 Task: Assign Issue Issue0000000256 to Sprint Sprint0000000154 in Scrum Project Project0000000052 in Jira. Assign Issue Issue0000000257 to Sprint Sprint0000000154 in Scrum Project Project0000000052 in Jira. Assign Issue Issue0000000258 to Sprint Sprint0000000155 in Scrum Project Project0000000052 in Jira. Assign Issue Issue0000000259 to Sprint Sprint0000000155 in Scrum Project Project0000000052 in Jira. Assign Issue Issue0000000260 to Sprint Sprint0000000156 in Scrum Project Project0000000052 in Jira
Action: Mouse moved to (285, 97)
Screenshot: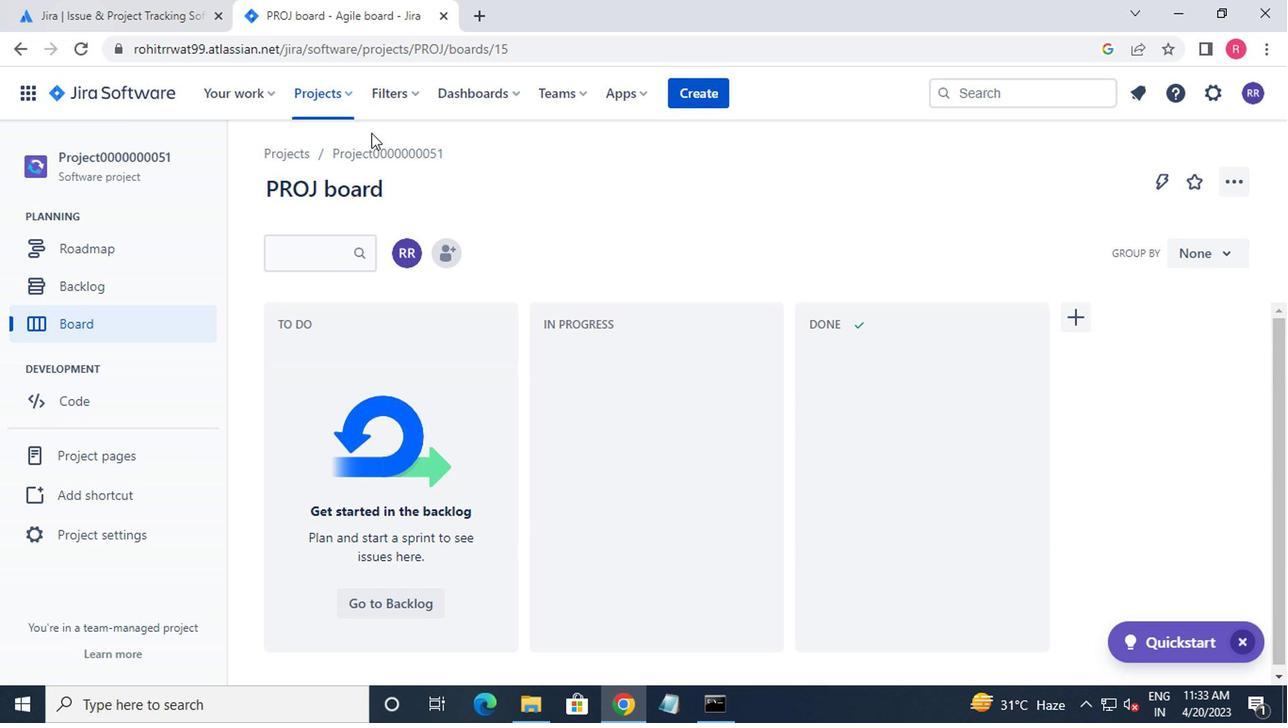 
Action: Mouse pressed left at (285, 97)
Screenshot: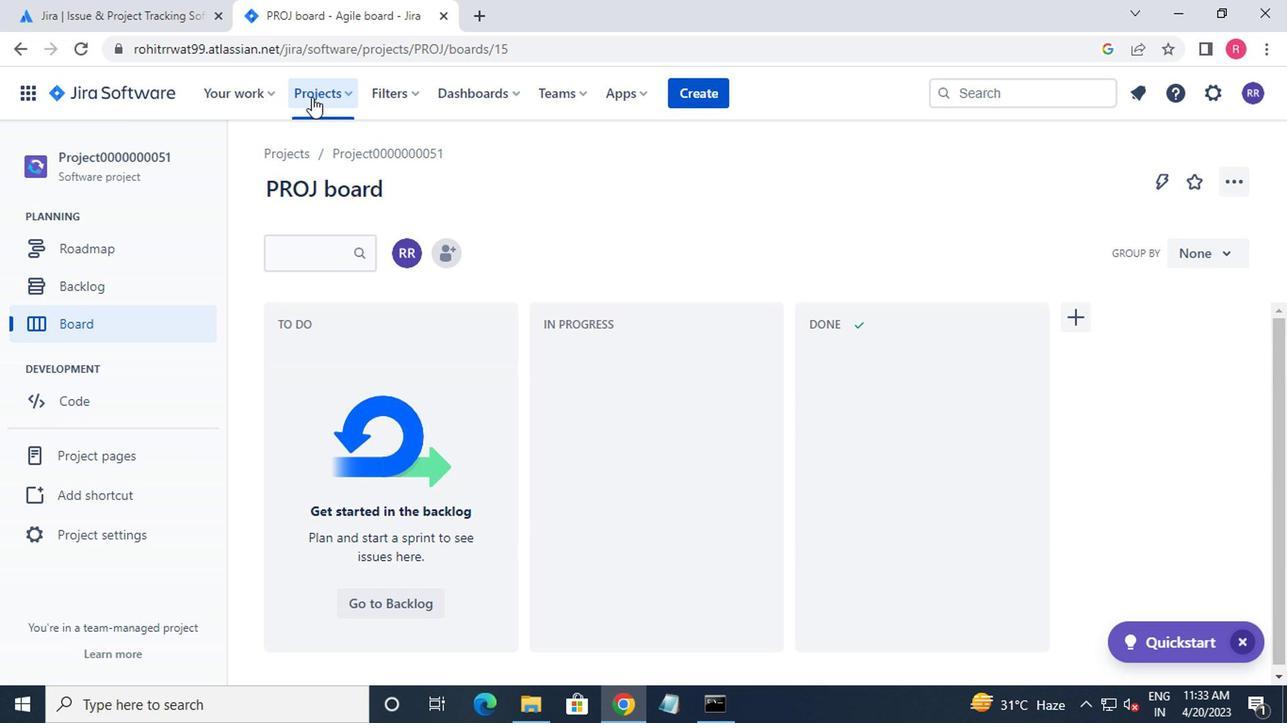 
Action: Mouse moved to (363, 206)
Screenshot: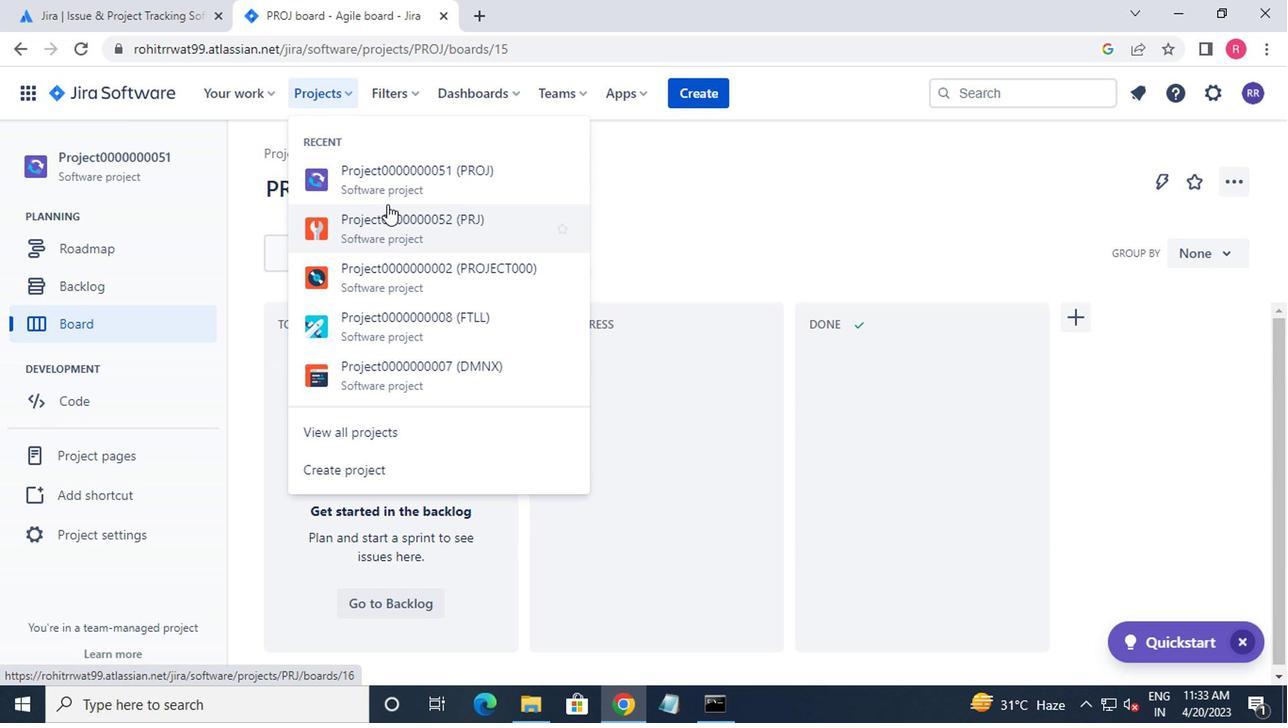 
Action: Mouse pressed left at (363, 206)
Screenshot: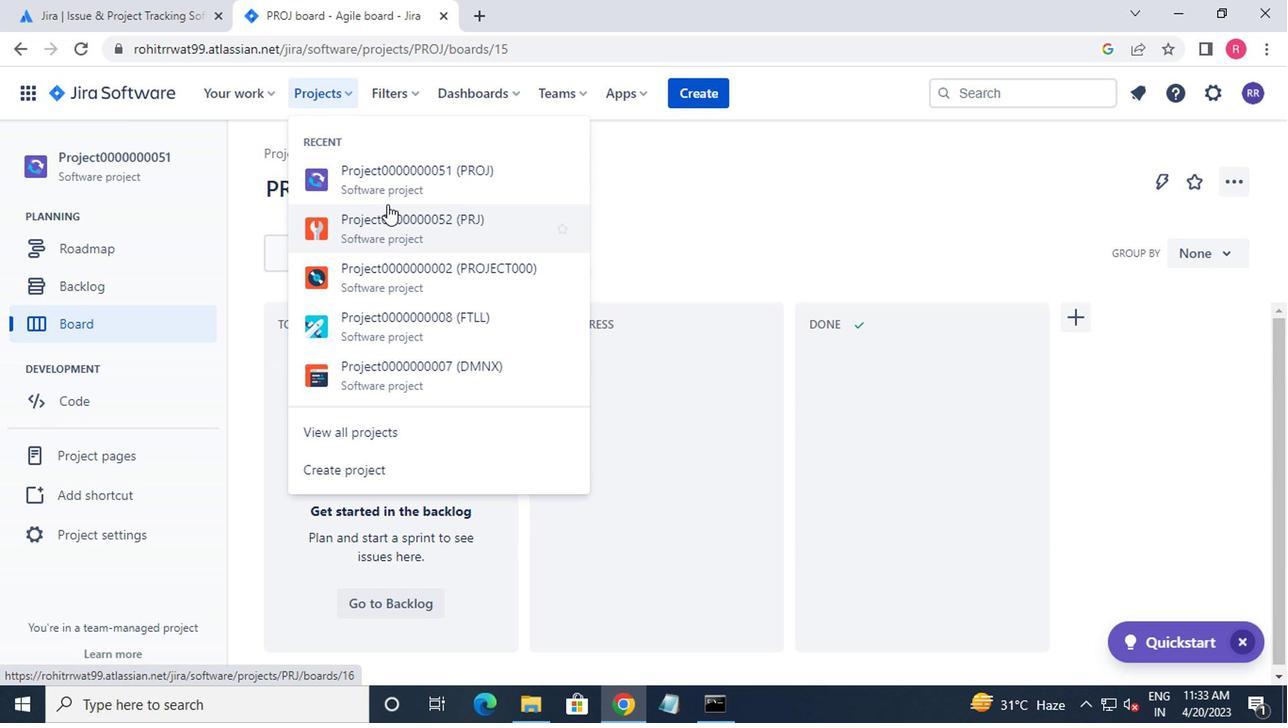 
Action: Mouse moved to (117, 286)
Screenshot: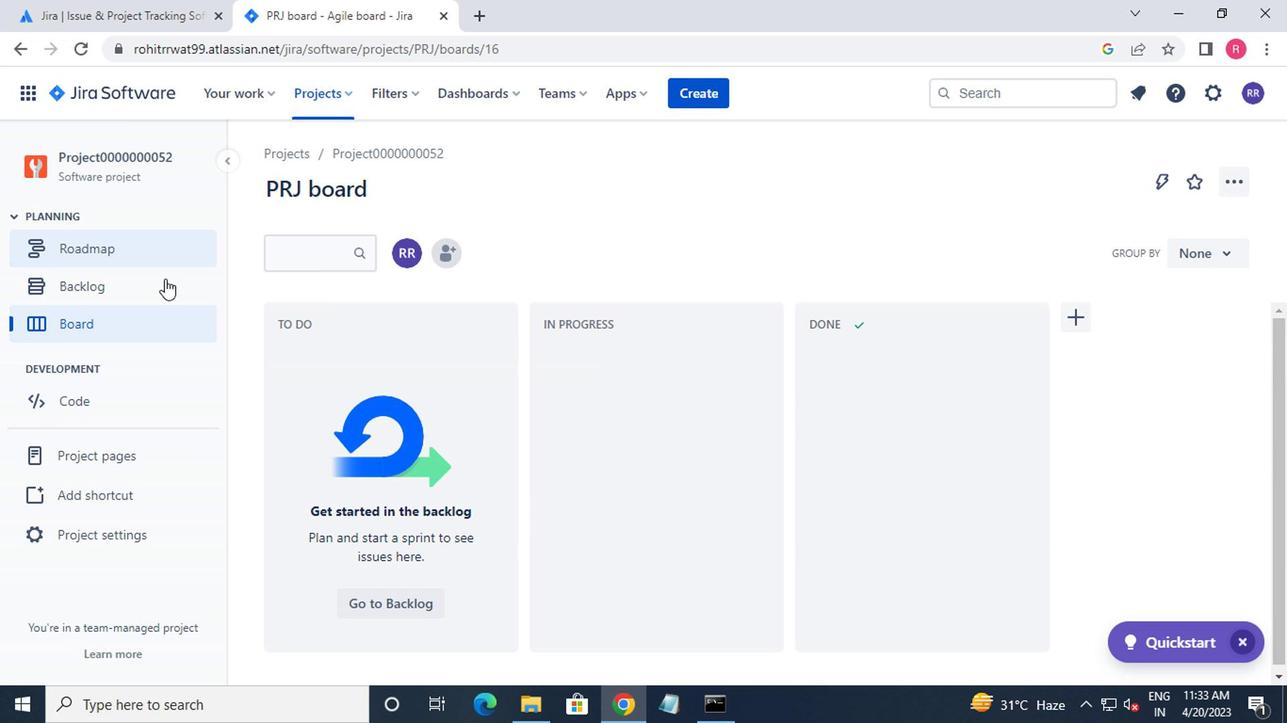 
Action: Mouse pressed left at (117, 286)
Screenshot: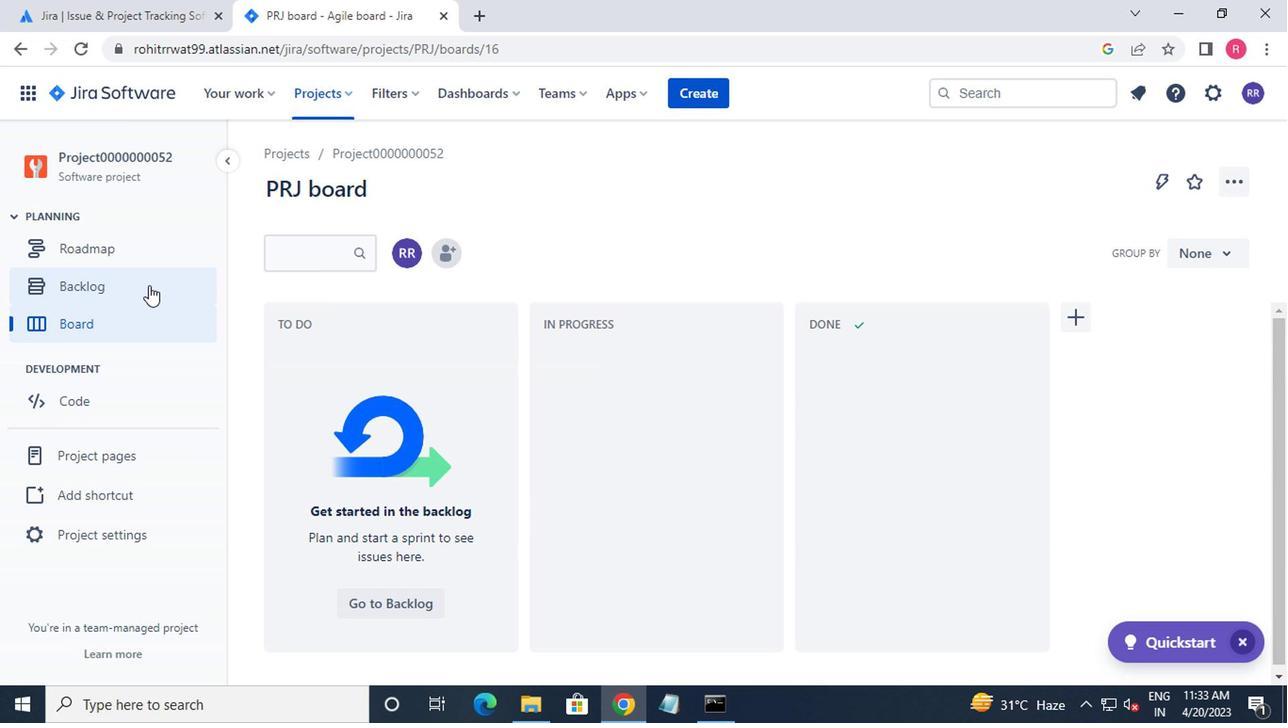 
Action: Mouse moved to (496, 372)
Screenshot: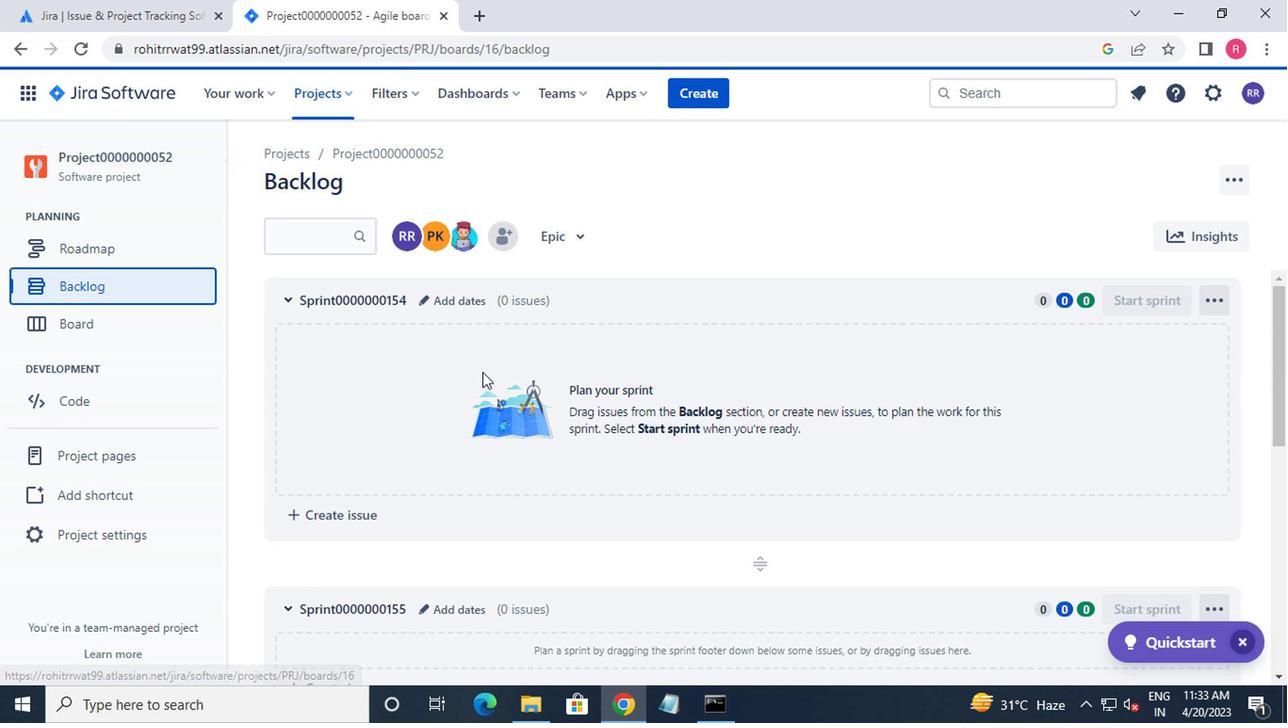 
Action: Mouse scrolled (496, 372) with delta (0, 0)
Screenshot: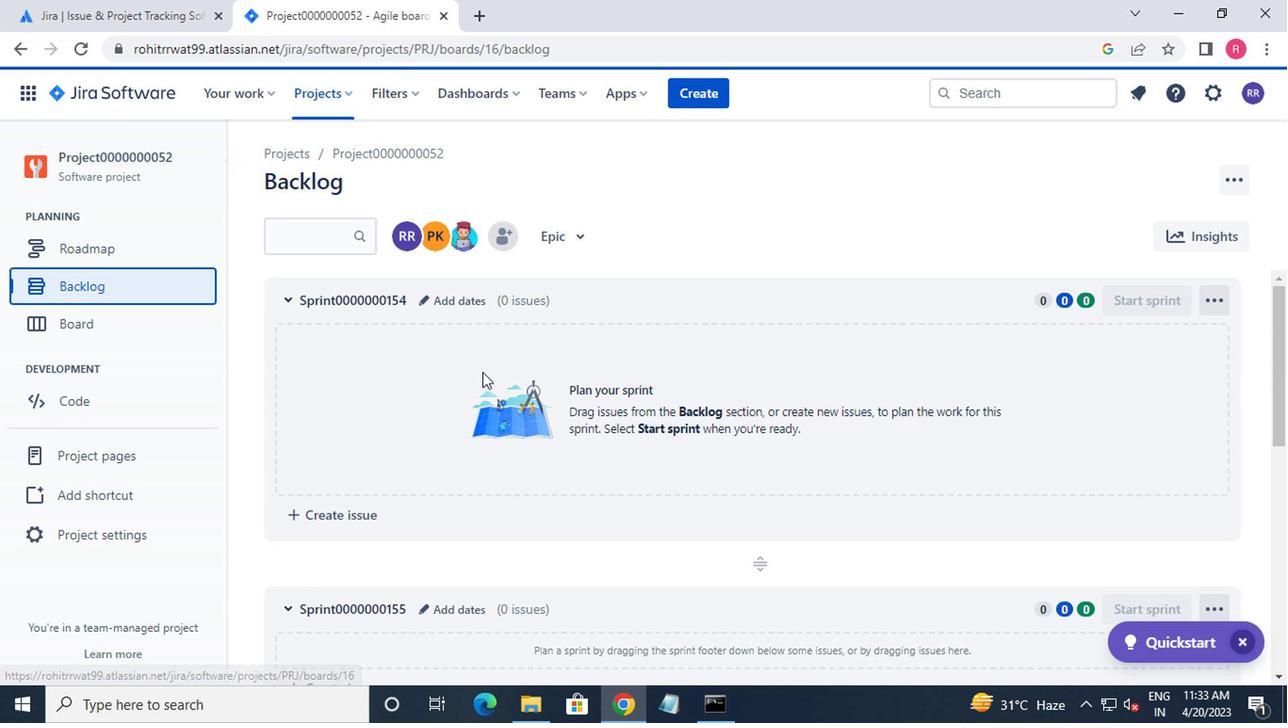 
Action: Mouse moved to (498, 374)
Screenshot: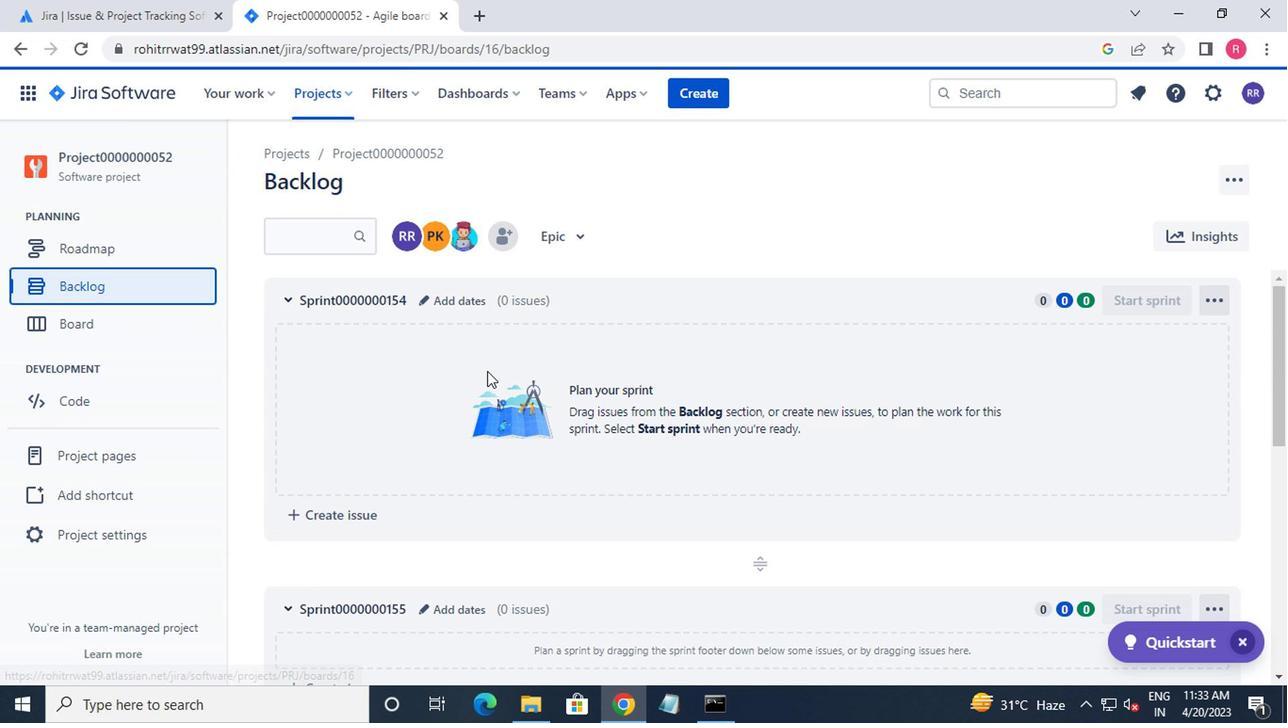 
Action: Mouse scrolled (498, 374) with delta (0, 0)
Screenshot: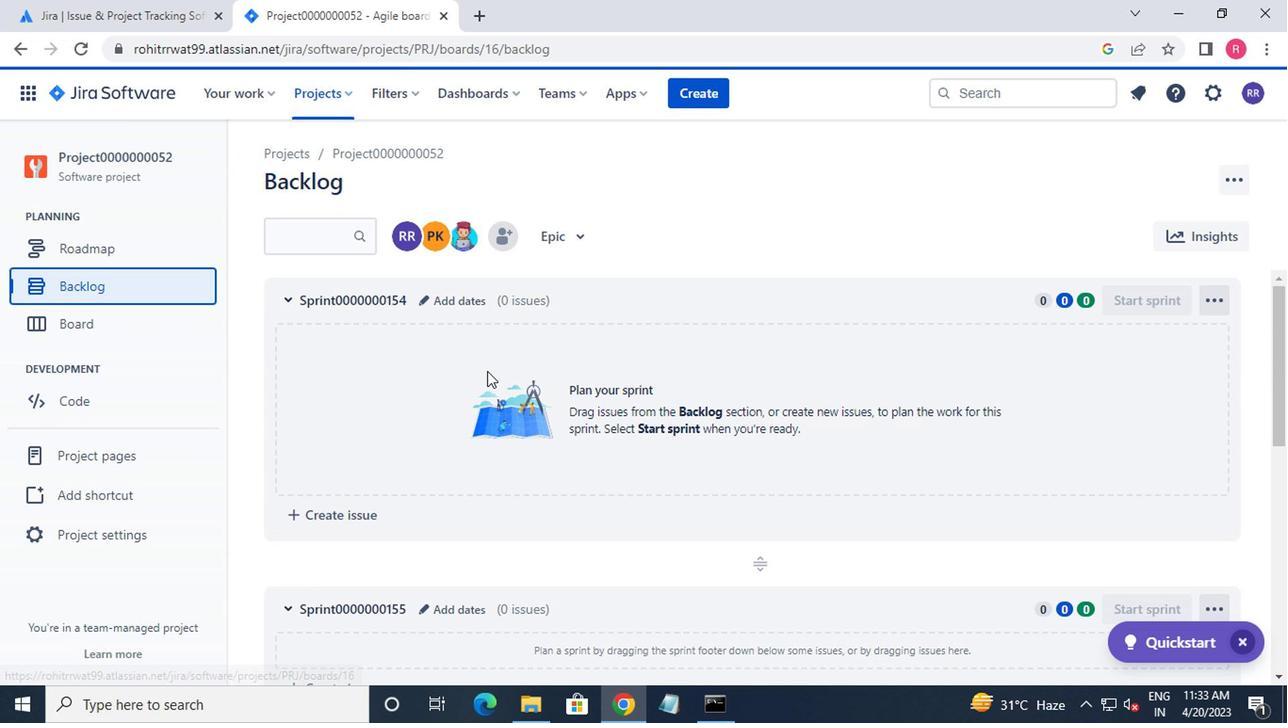 
Action: Mouse scrolled (498, 374) with delta (0, 0)
Screenshot: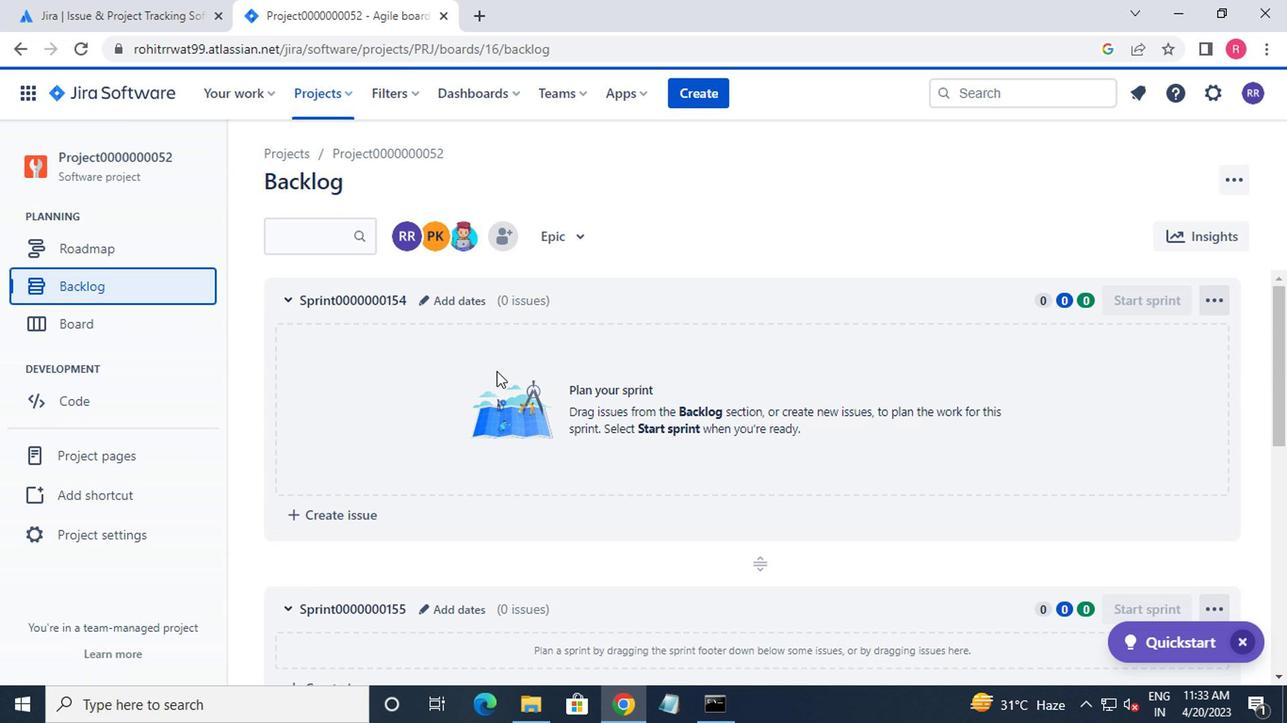 
Action: Mouse moved to (499, 374)
Screenshot: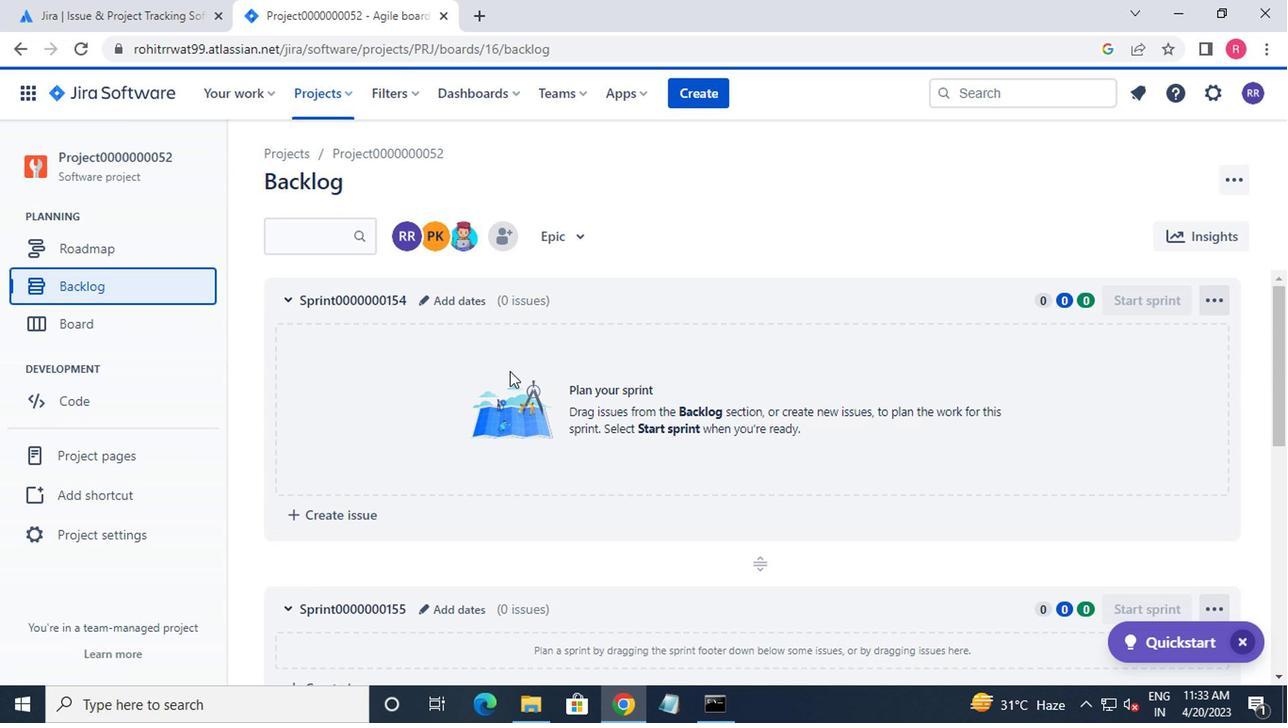 
Action: Mouse scrolled (499, 374) with delta (0, 0)
Screenshot: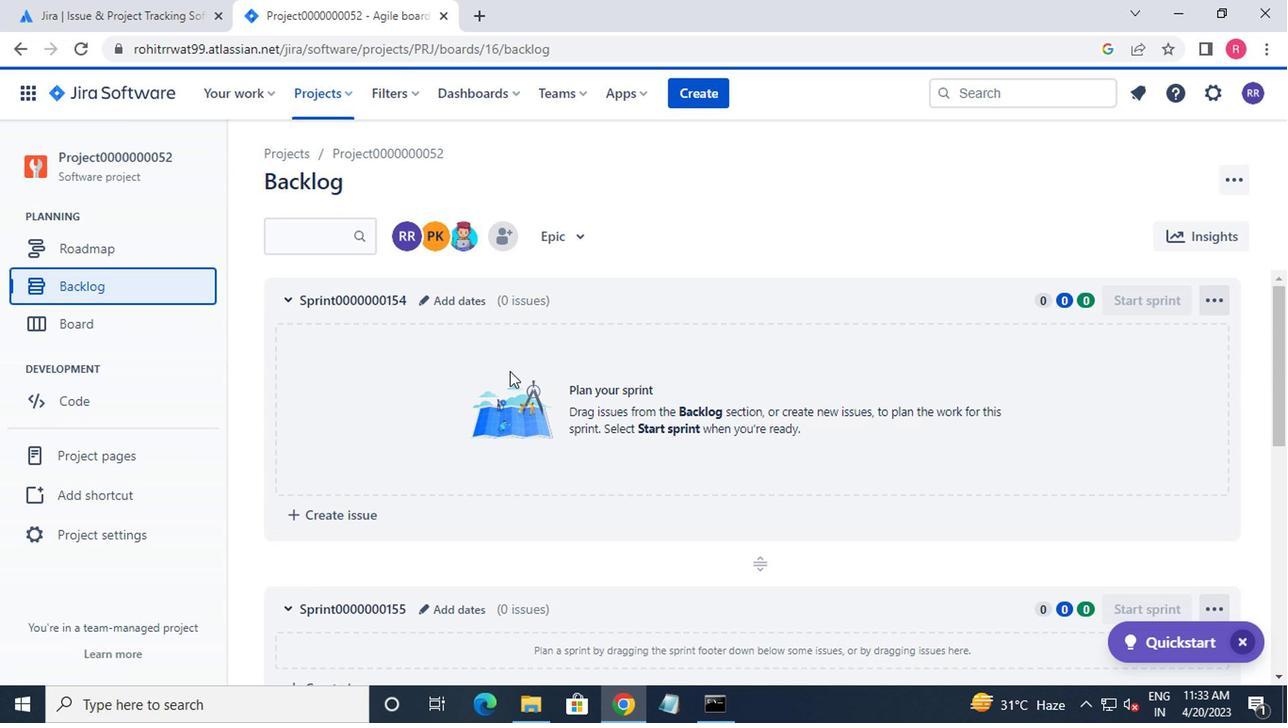 
Action: Mouse moved to (508, 471)
Screenshot: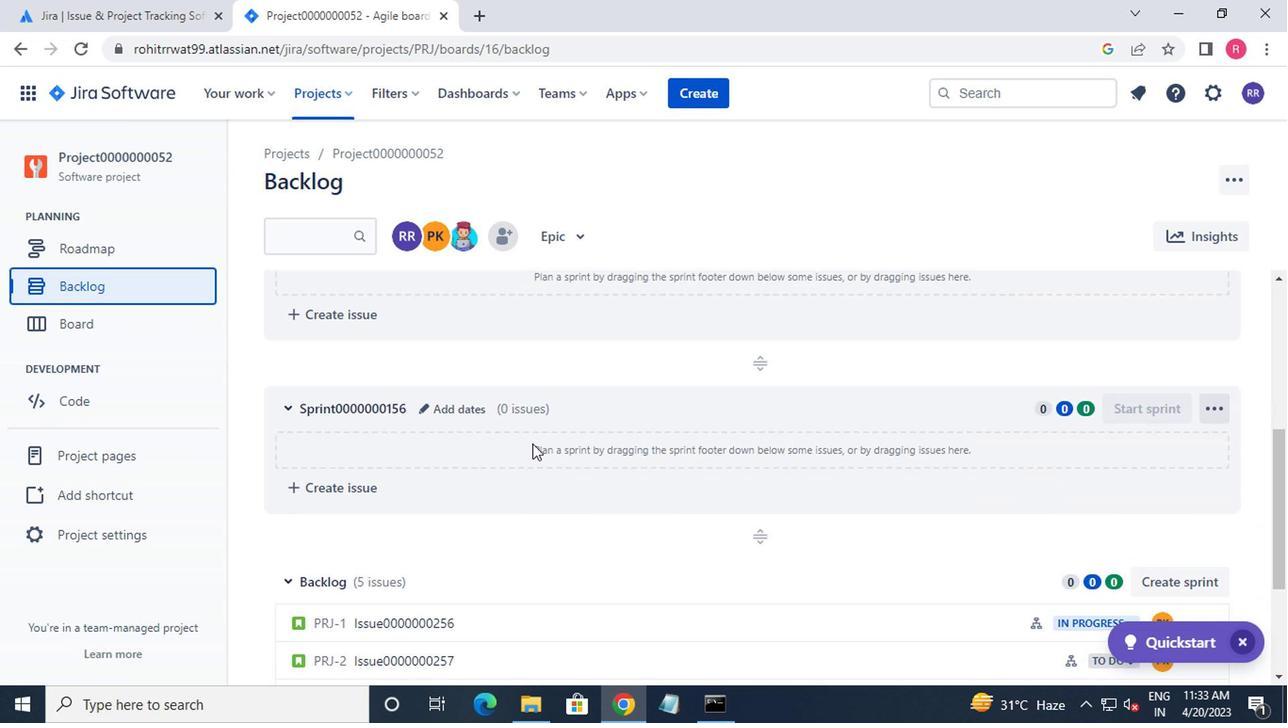 
Action: Mouse scrolled (508, 471) with delta (0, 0)
Screenshot: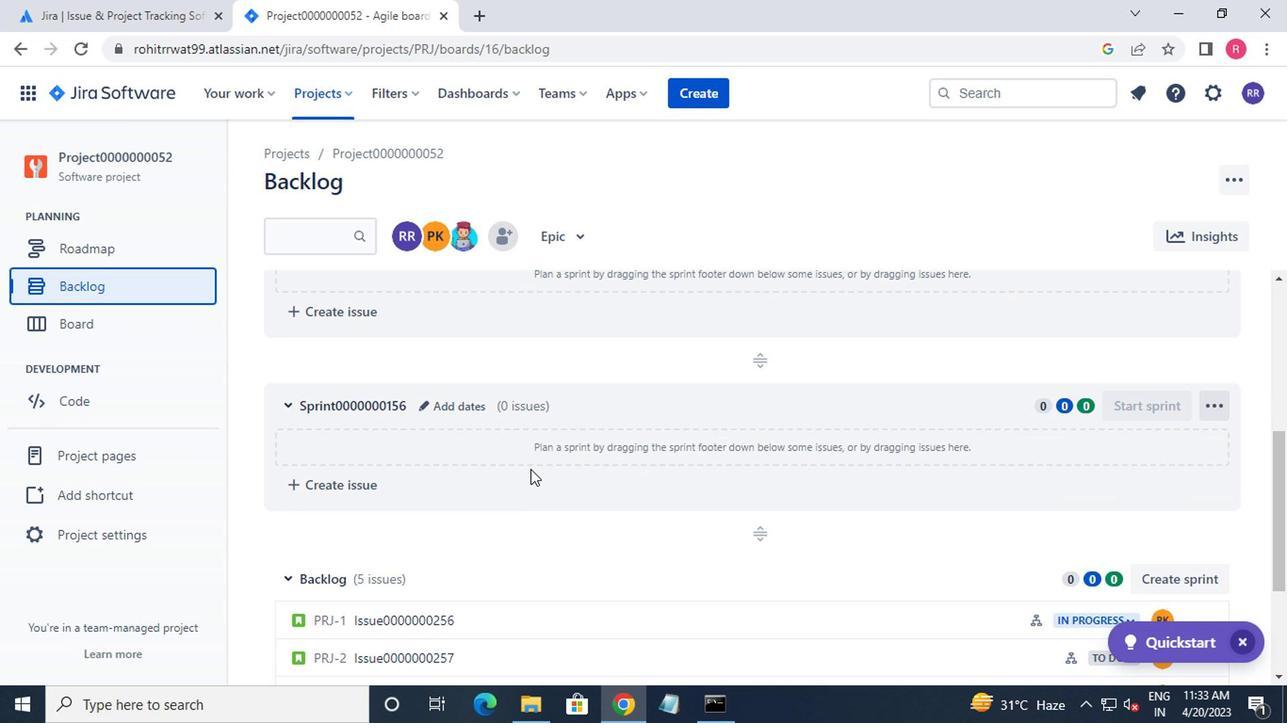 
Action: Mouse moved to (1188, 536)
Screenshot: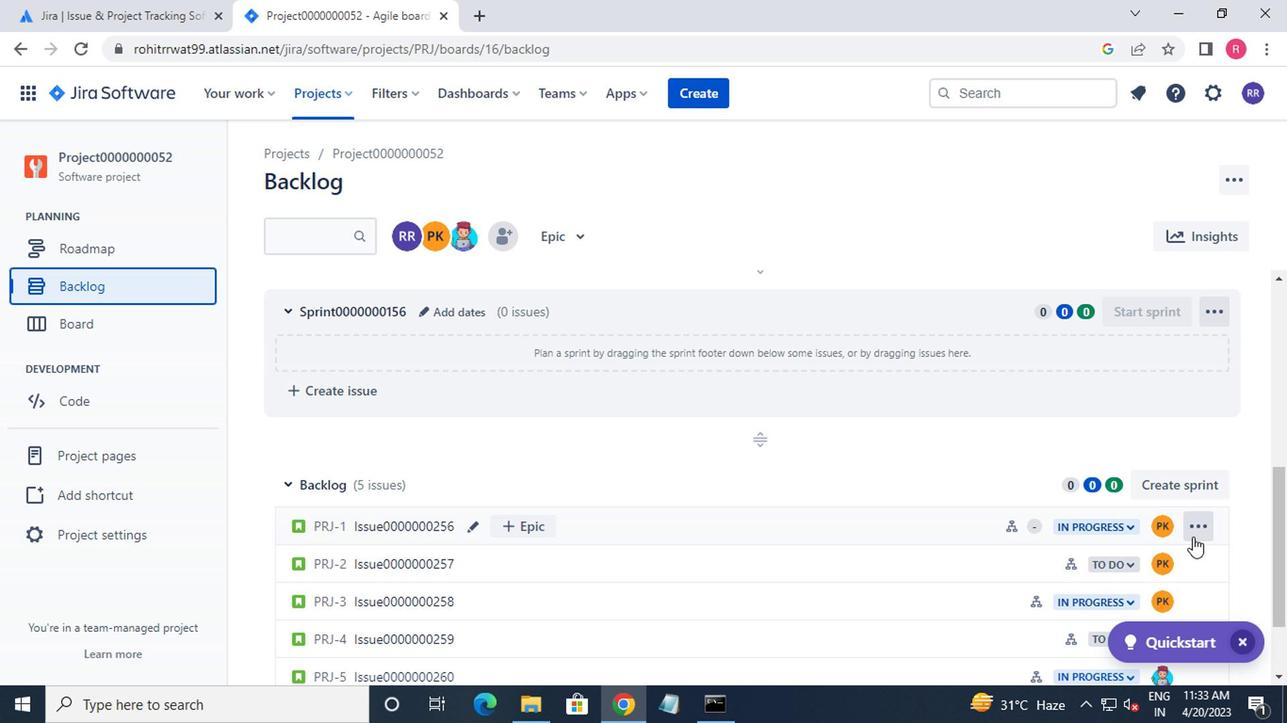 
Action: Mouse pressed left at (1188, 536)
Screenshot: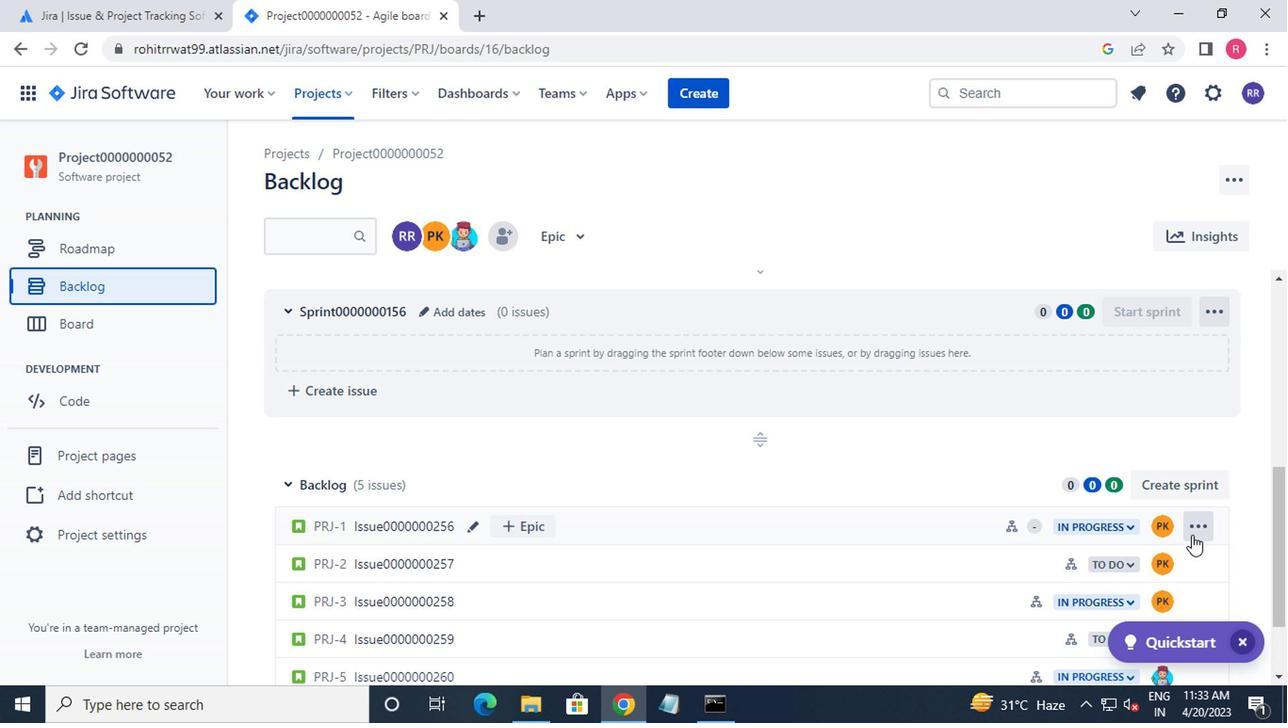 
Action: Mouse moved to (1122, 399)
Screenshot: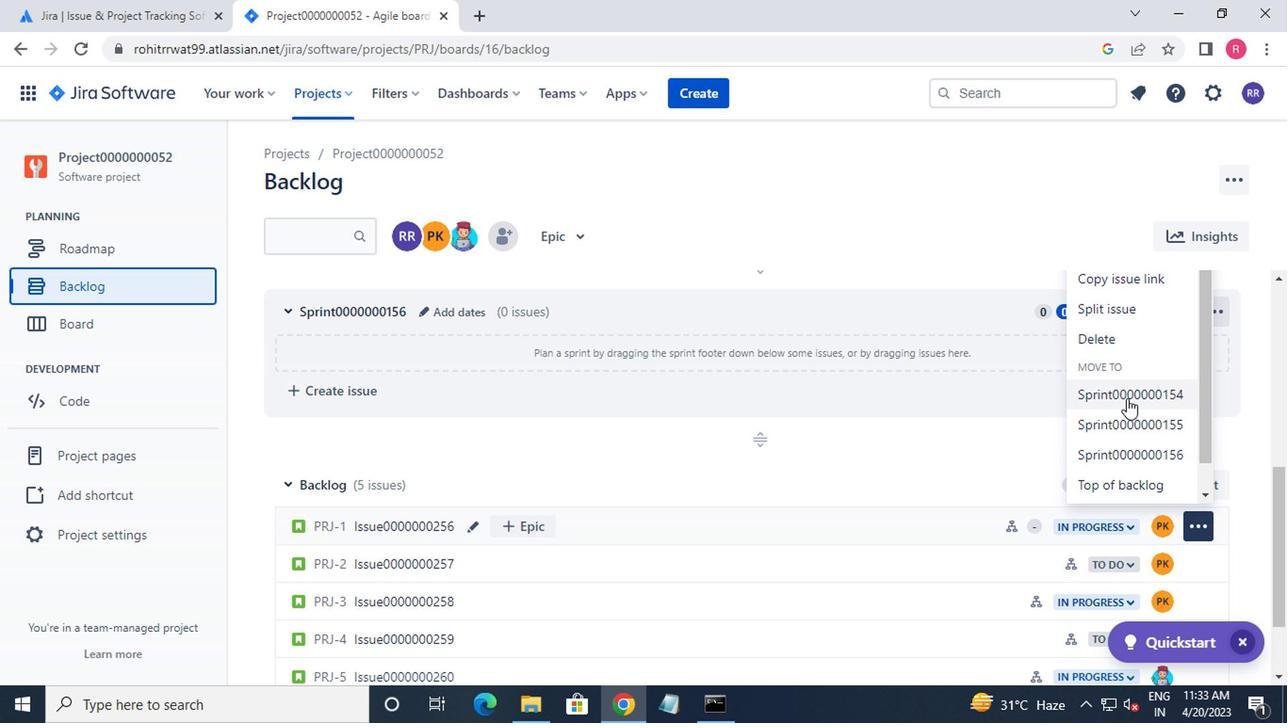 
Action: Mouse pressed left at (1122, 399)
Screenshot: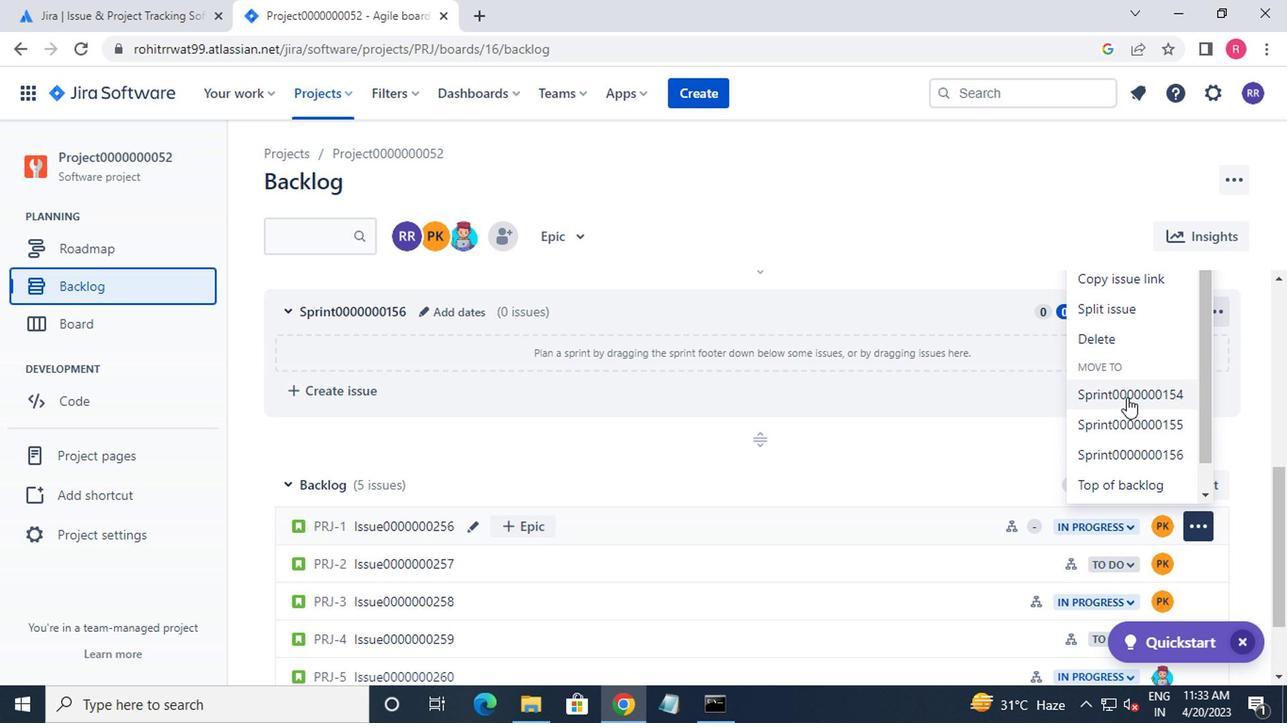 
Action: Mouse moved to (1193, 535)
Screenshot: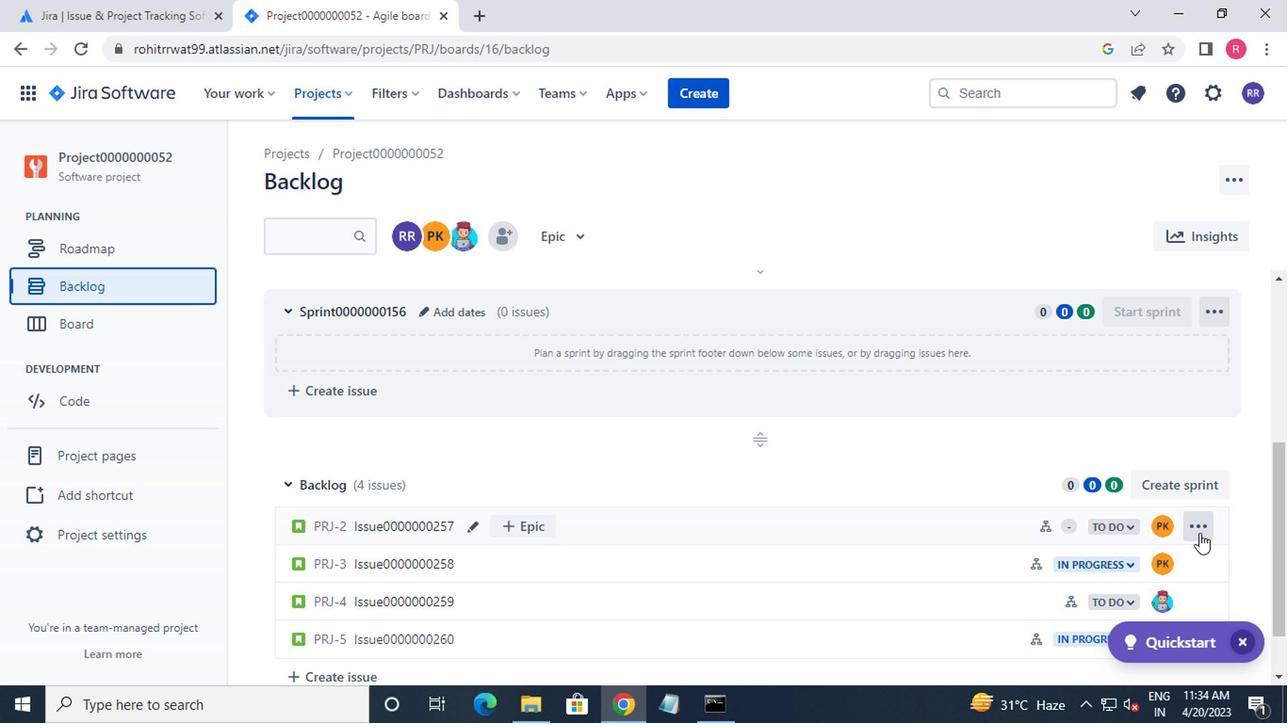 
Action: Mouse pressed left at (1193, 535)
Screenshot: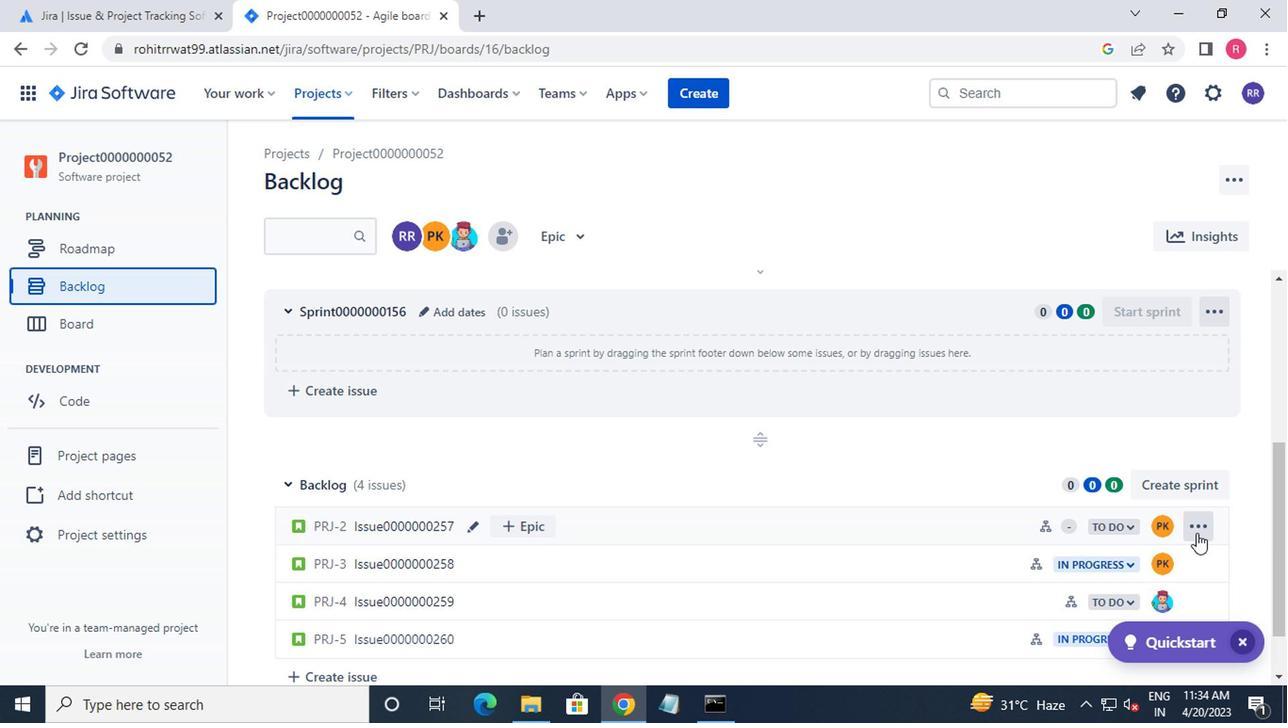 
Action: Mouse moved to (1156, 402)
Screenshot: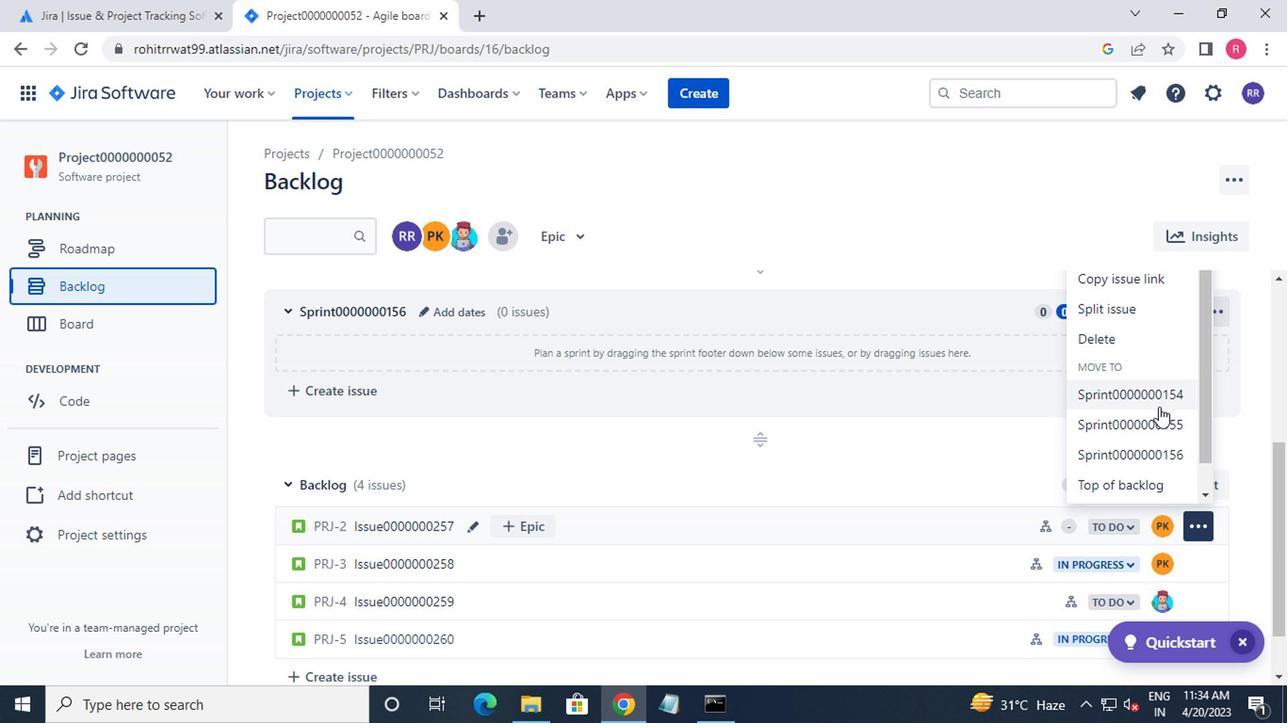
Action: Mouse pressed left at (1156, 402)
Screenshot: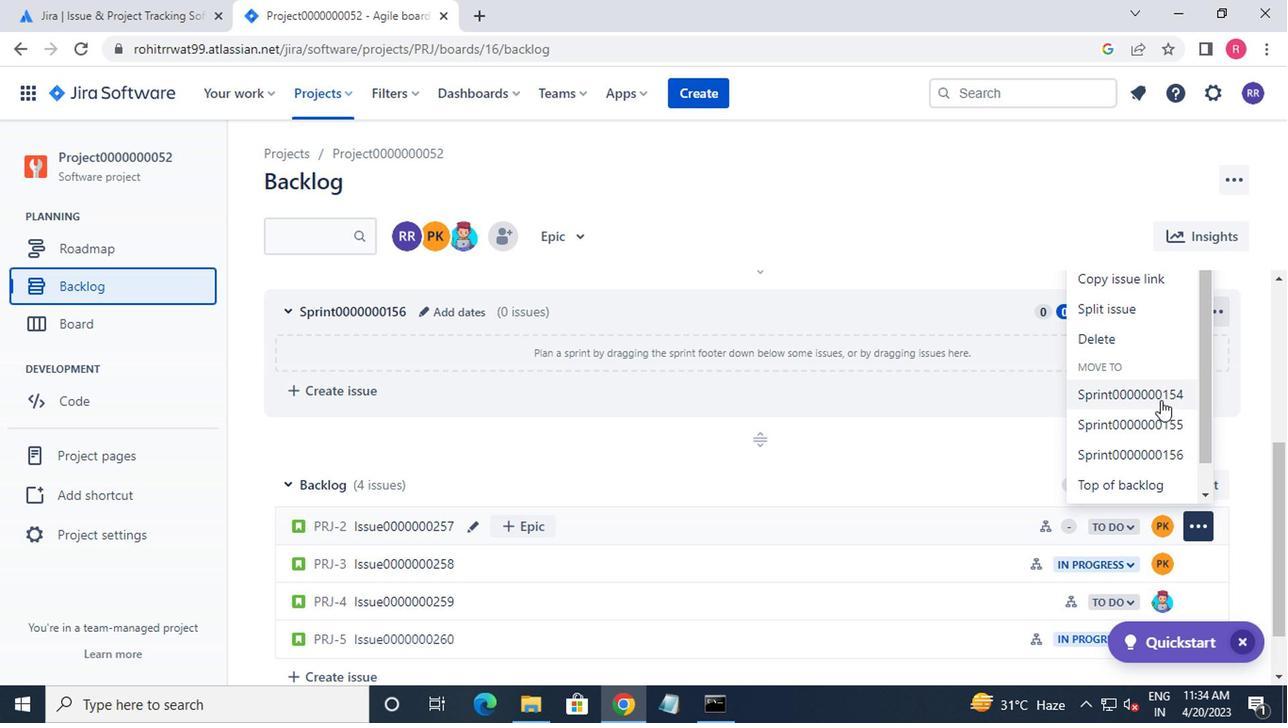 
Action: Mouse moved to (1185, 534)
Screenshot: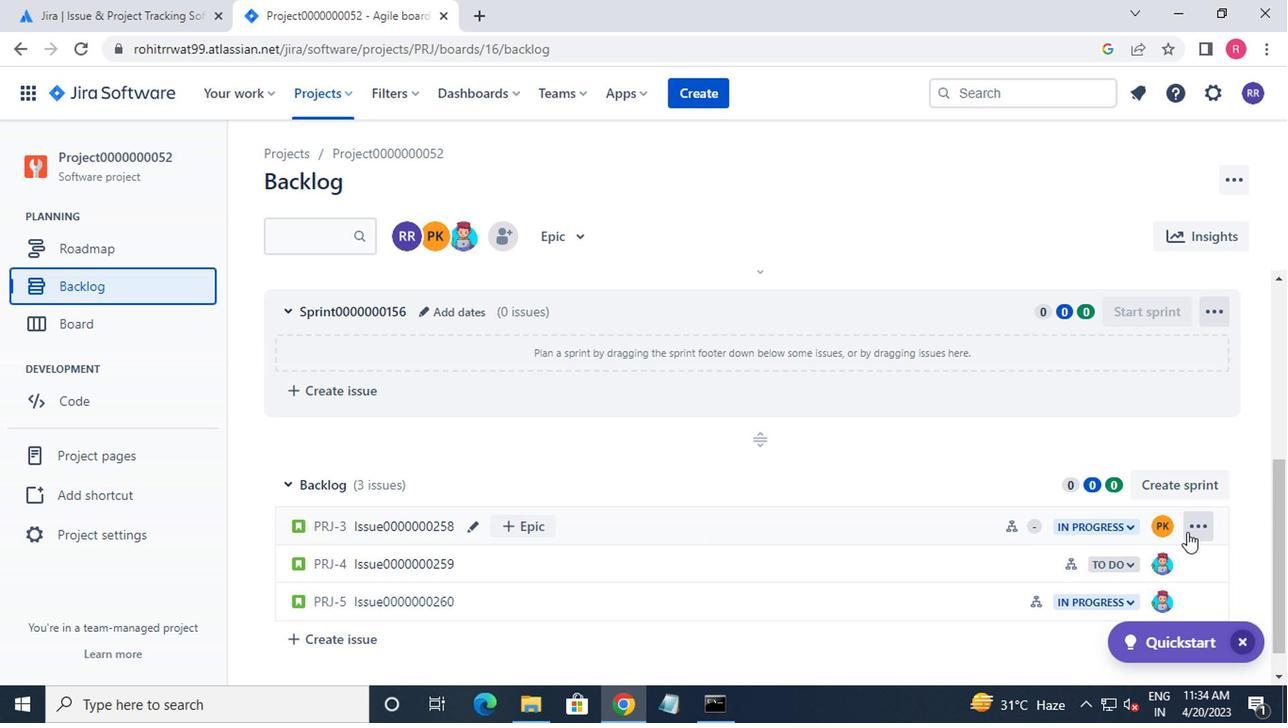
Action: Mouse pressed left at (1185, 534)
Screenshot: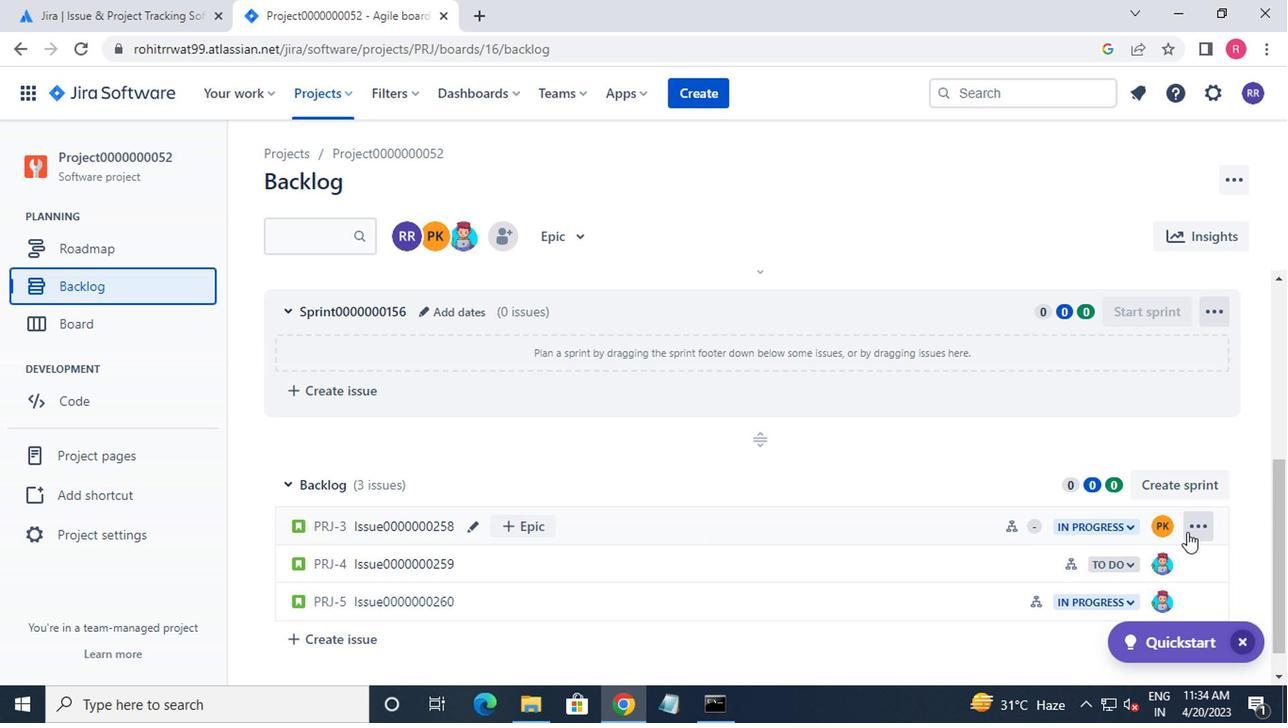 
Action: Mouse moved to (1173, 431)
Screenshot: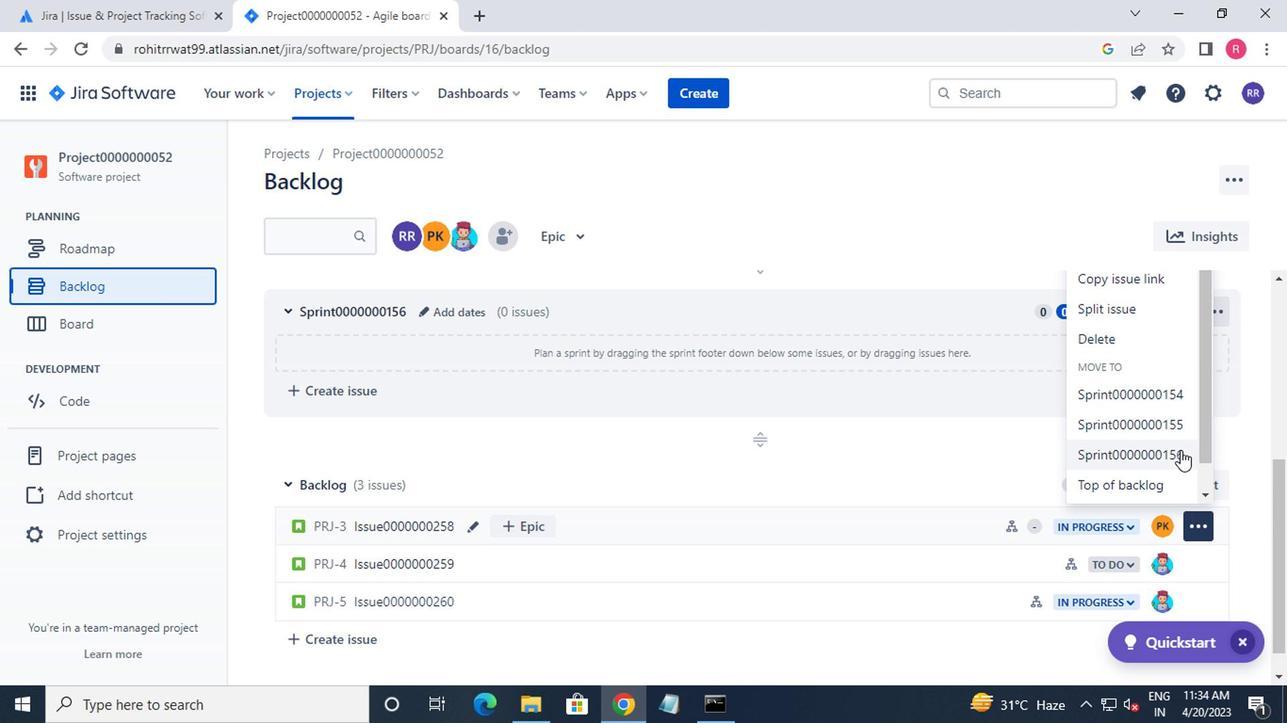 
Action: Mouse pressed left at (1173, 431)
Screenshot: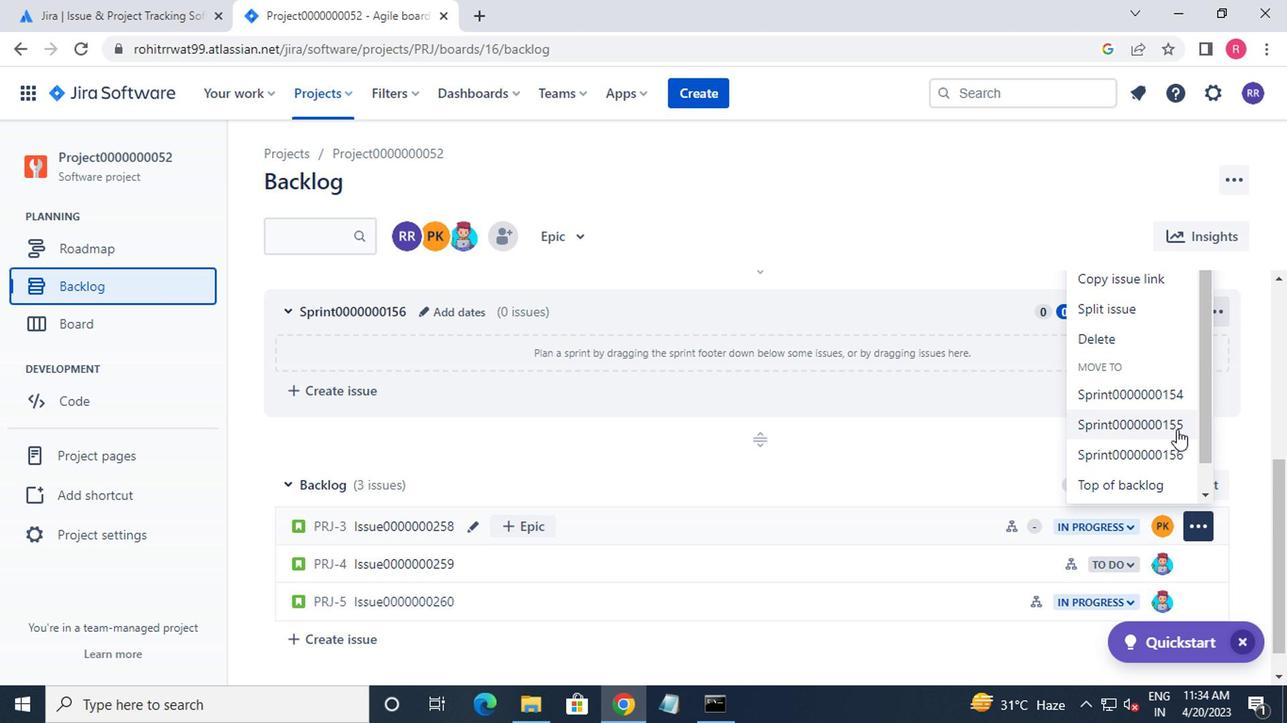 
Action: Mouse moved to (1198, 536)
Screenshot: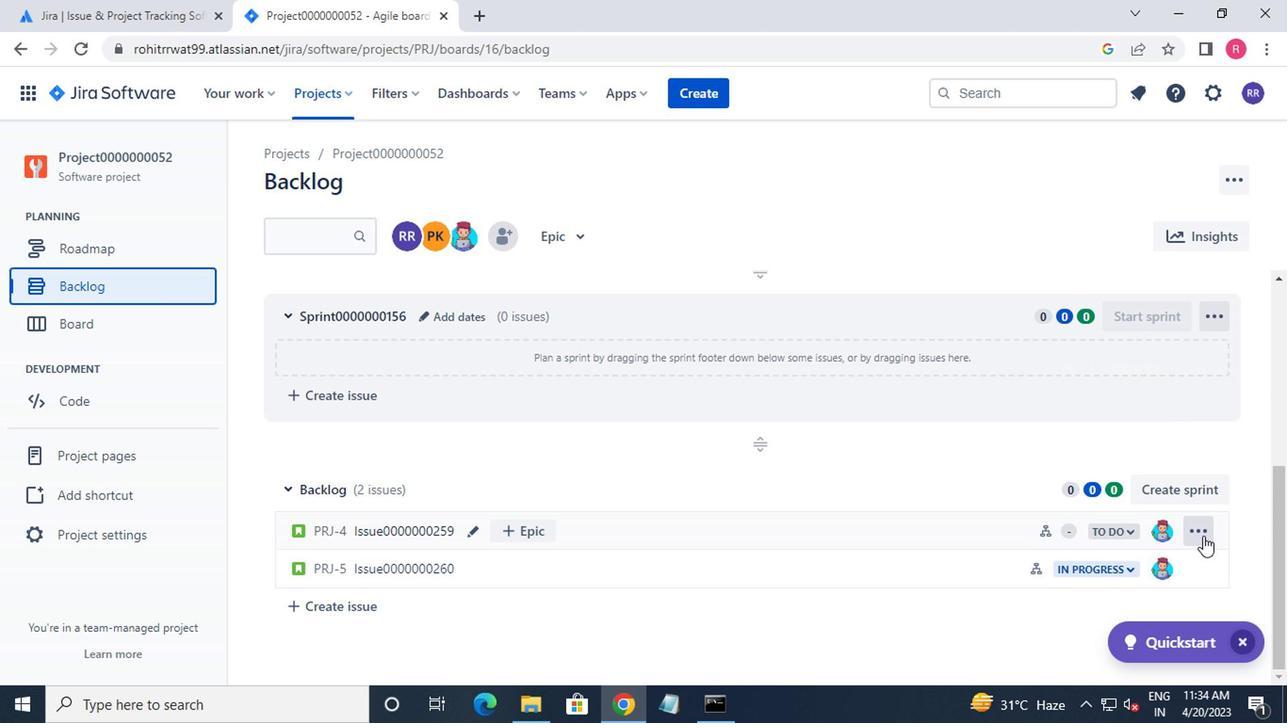 
Action: Mouse pressed left at (1198, 536)
Screenshot: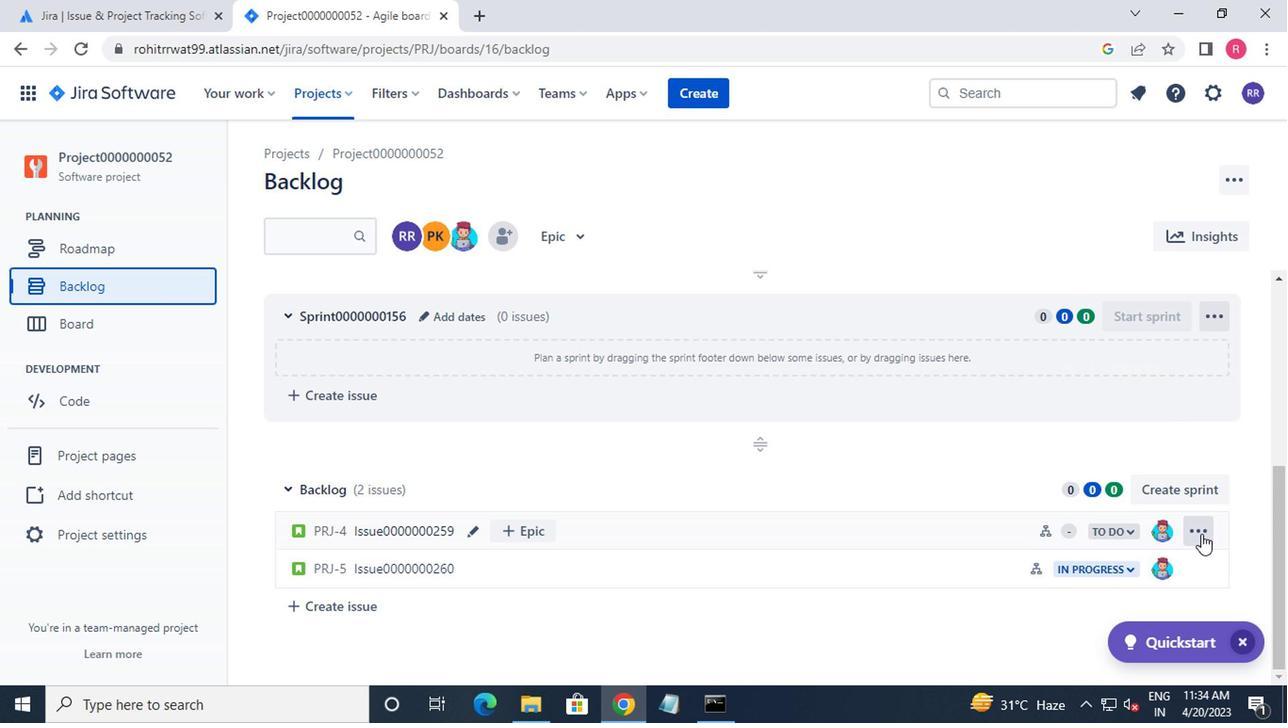 
Action: Mouse moved to (1173, 437)
Screenshot: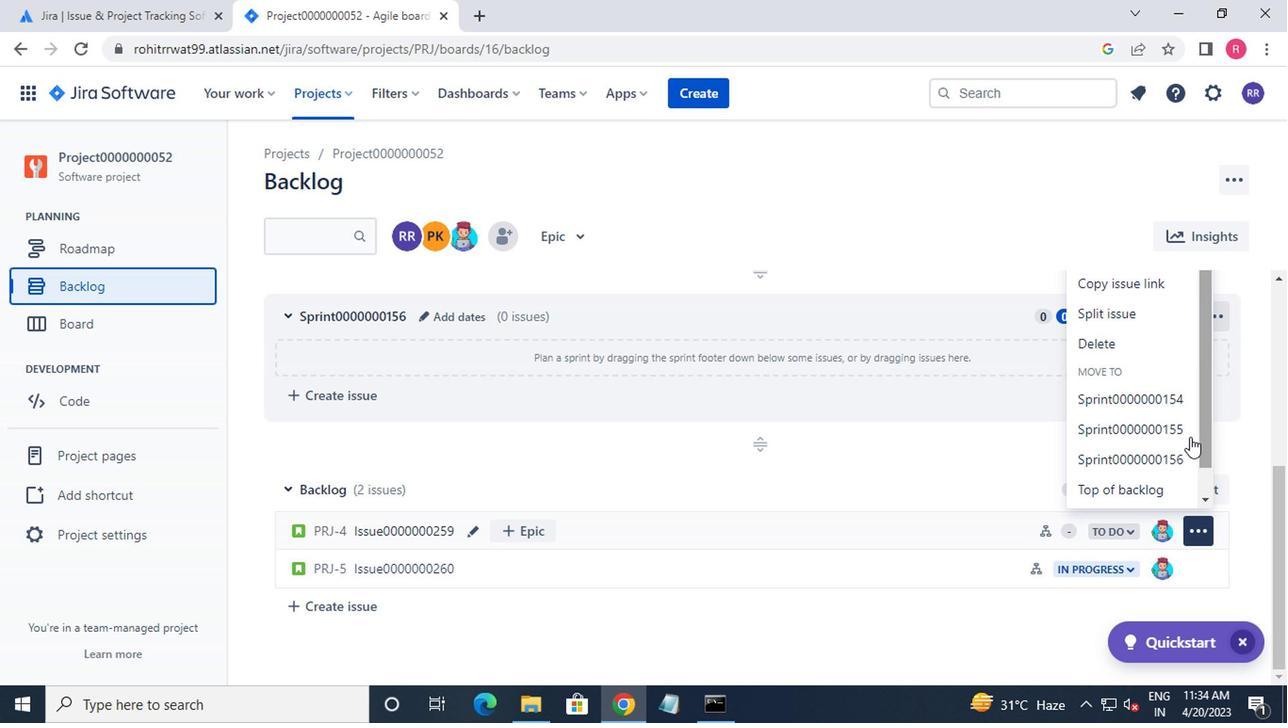 
Action: Mouse pressed left at (1173, 437)
Screenshot: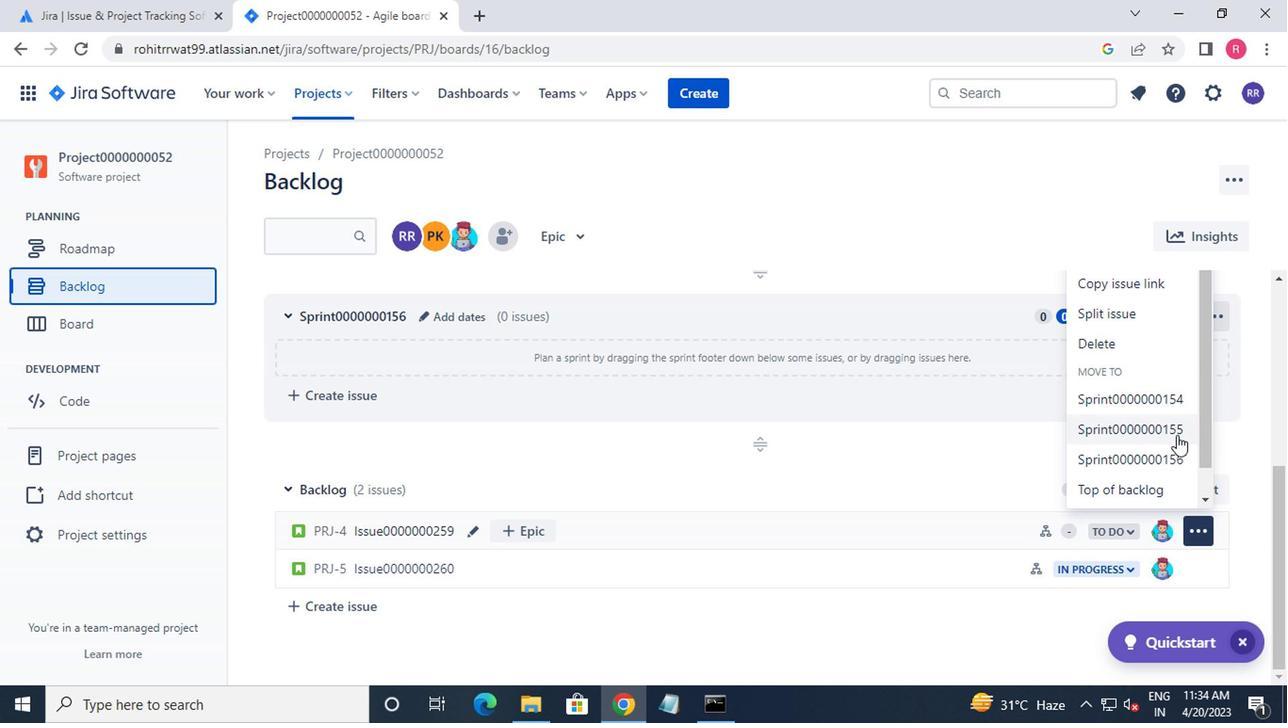 
Action: Mouse moved to (1199, 578)
Screenshot: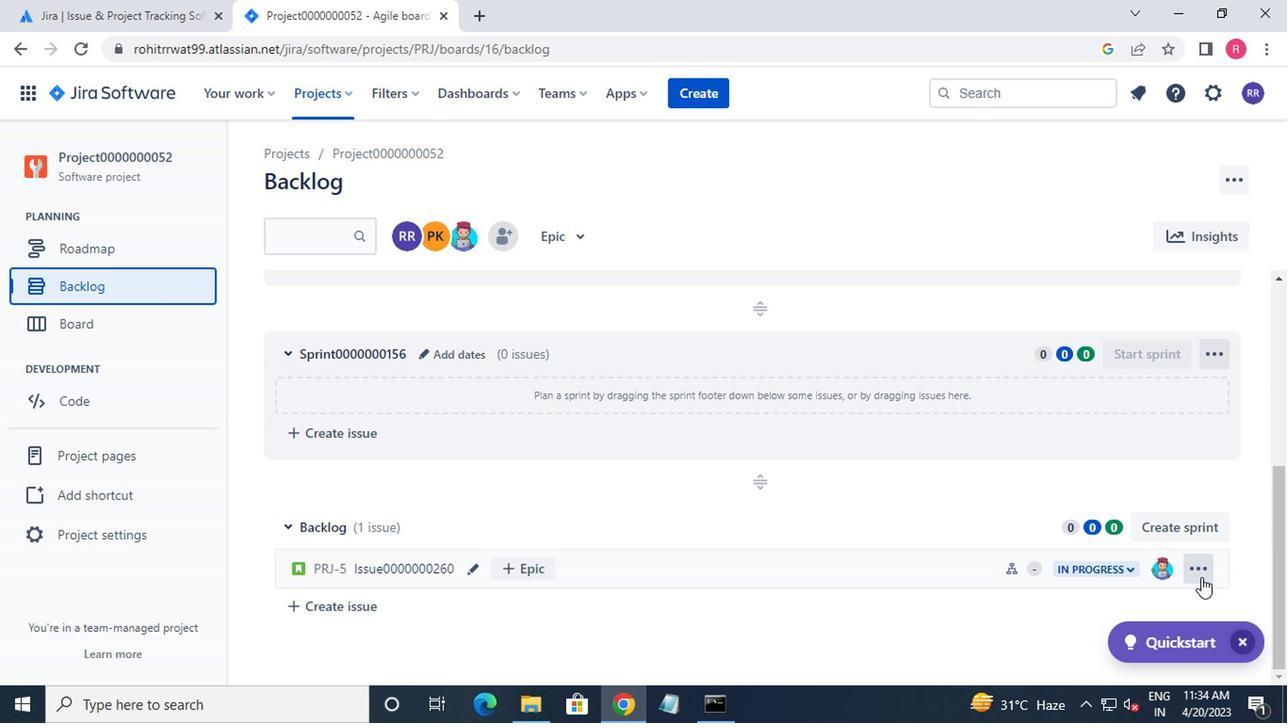 
Action: Mouse pressed left at (1199, 578)
Screenshot: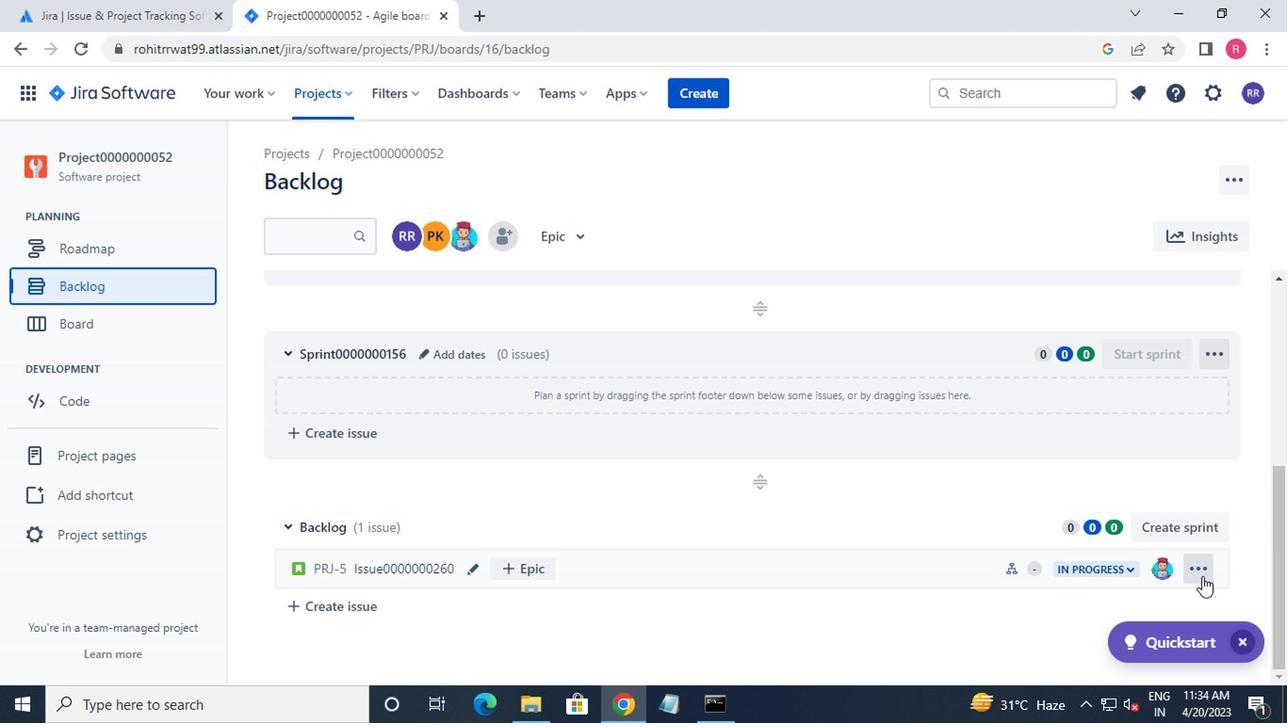 
Action: Mouse moved to (1174, 500)
Screenshot: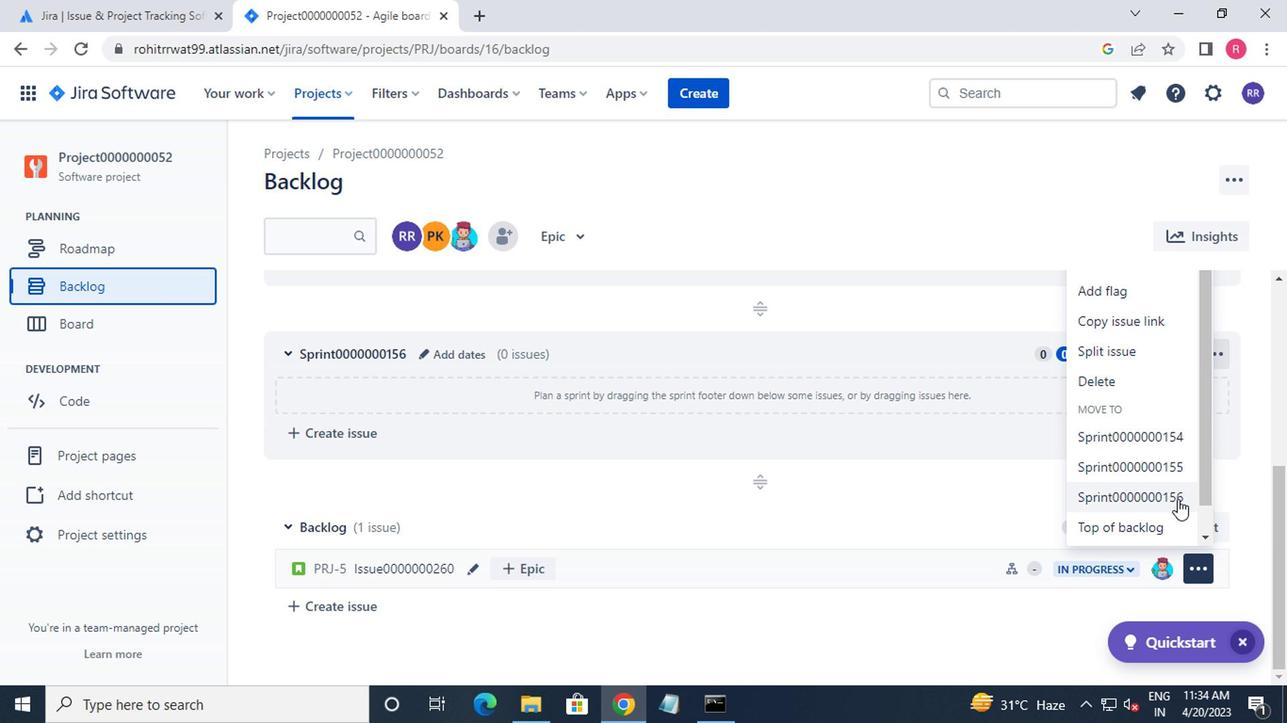 
Action: Mouse pressed left at (1174, 500)
Screenshot: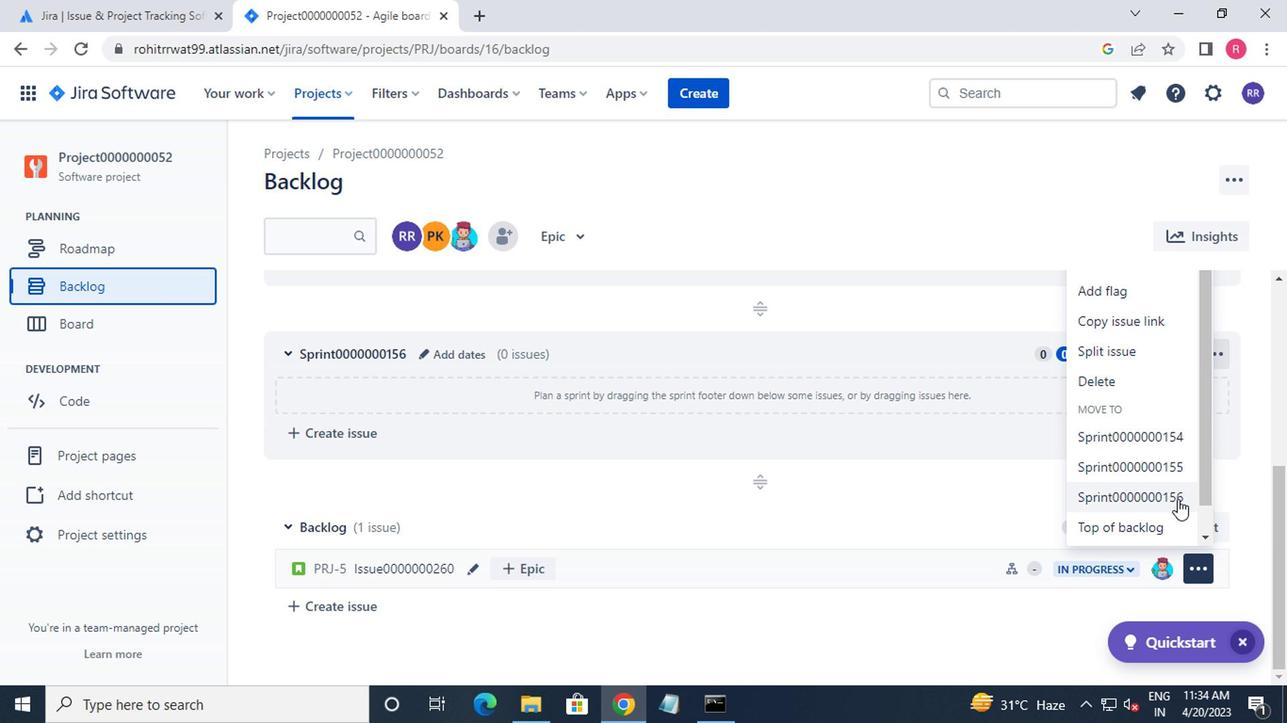 
Action: Mouse moved to (1174, 499)
Screenshot: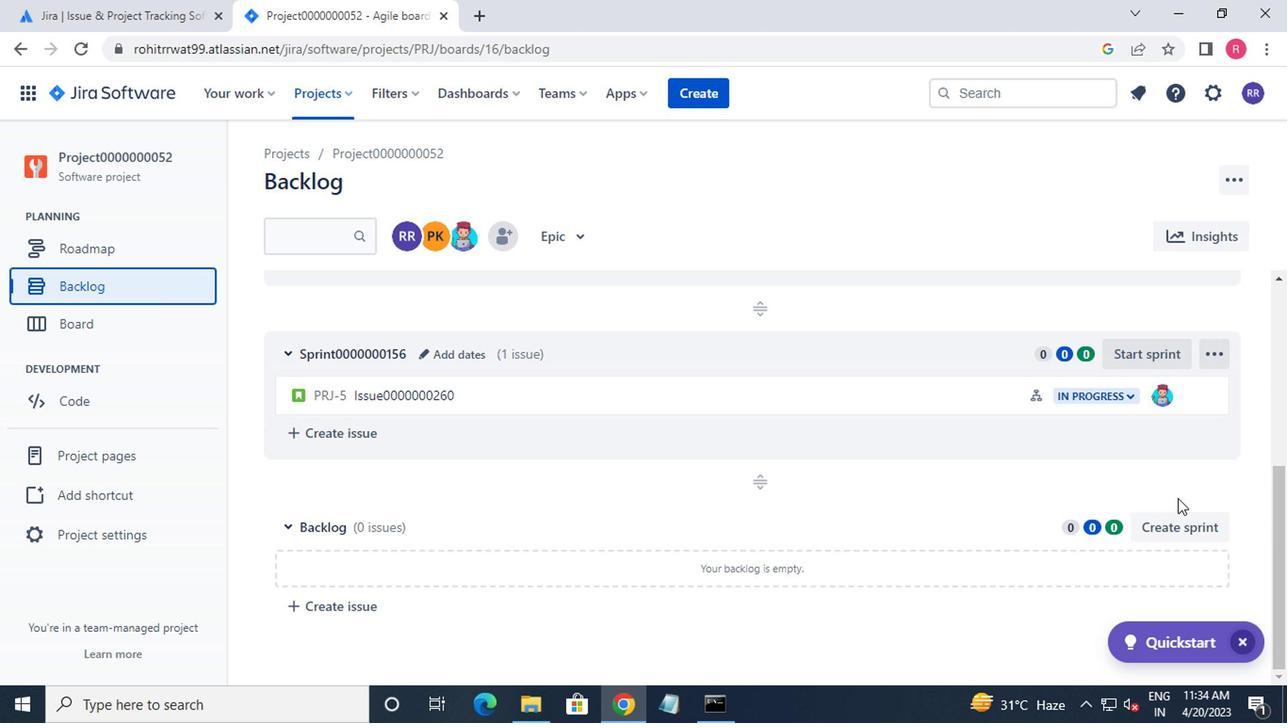 
